 Task: Filter tasks to show only those modified this year.
Action: Mouse moved to (16, 147)
Screenshot: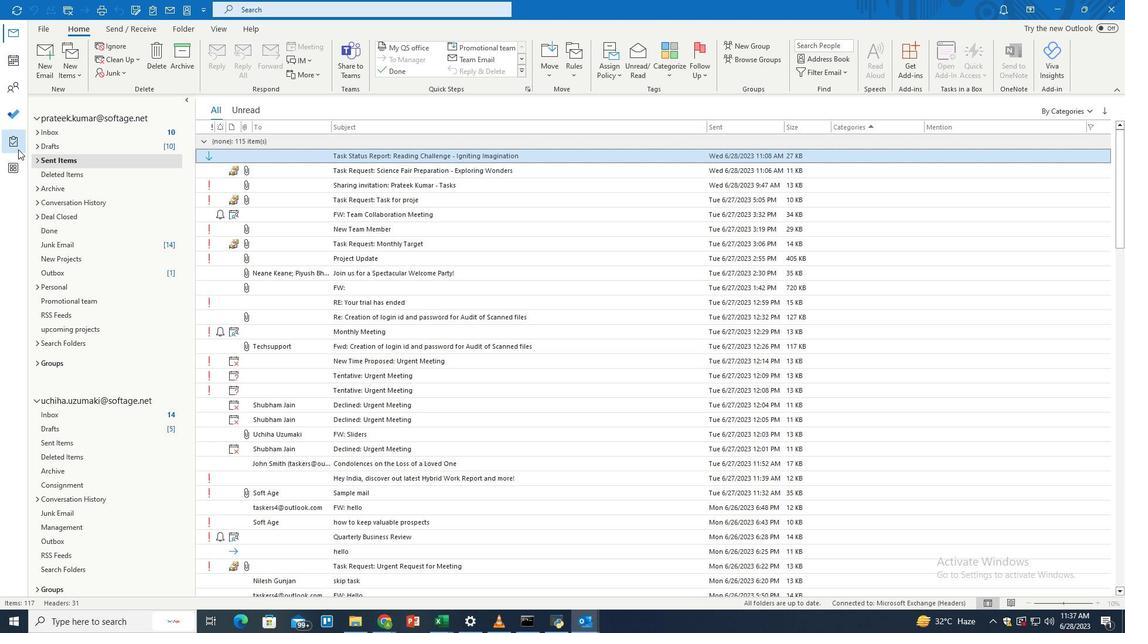 
Action: Mouse pressed left at (16, 147)
Screenshot: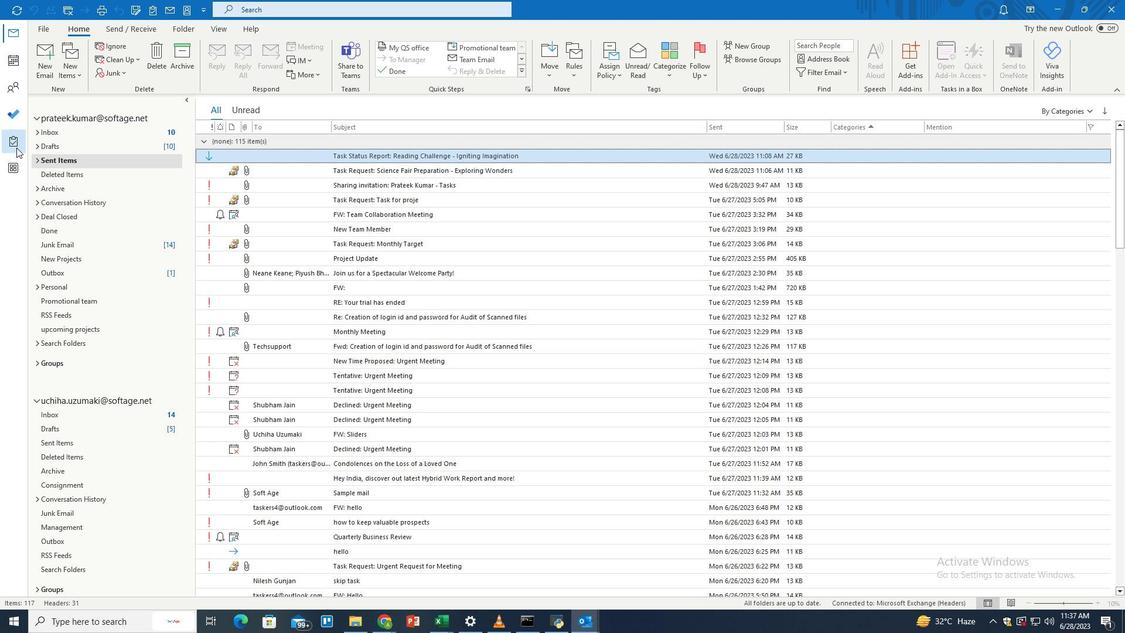 
Action: Mouse moved to (468, 10)
Screenshot: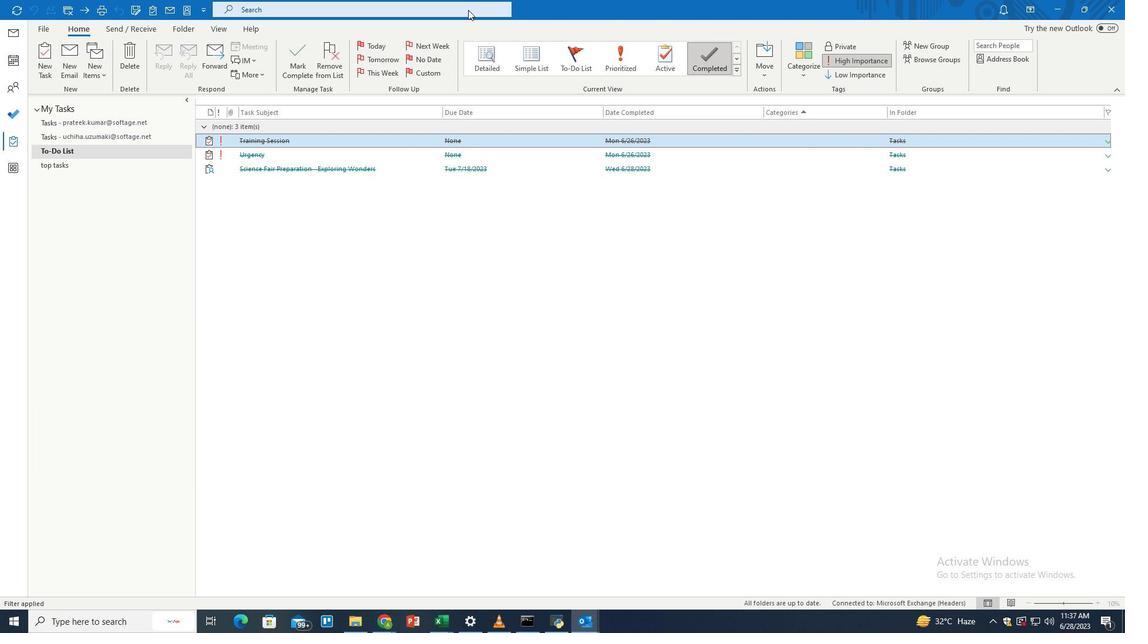 
Action: Mouse pressed left at (468, 10)
Screenshot: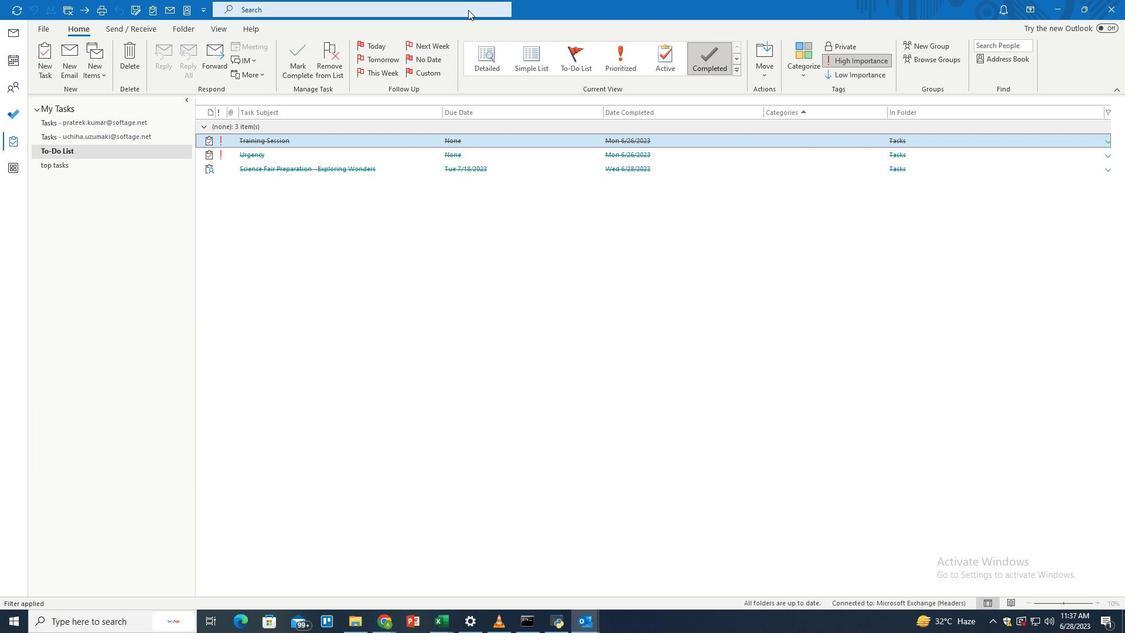 
Action: Mouse moved to (545, 11)
Screenshot: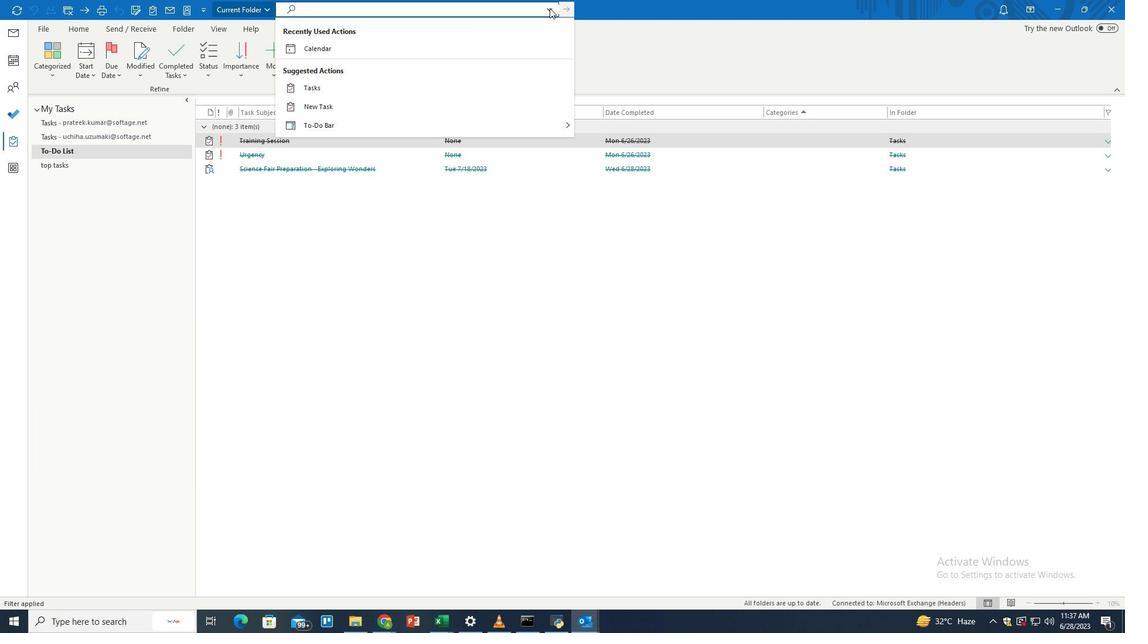 
Action: Mouse pressed left at (545, 11)
Screenshot: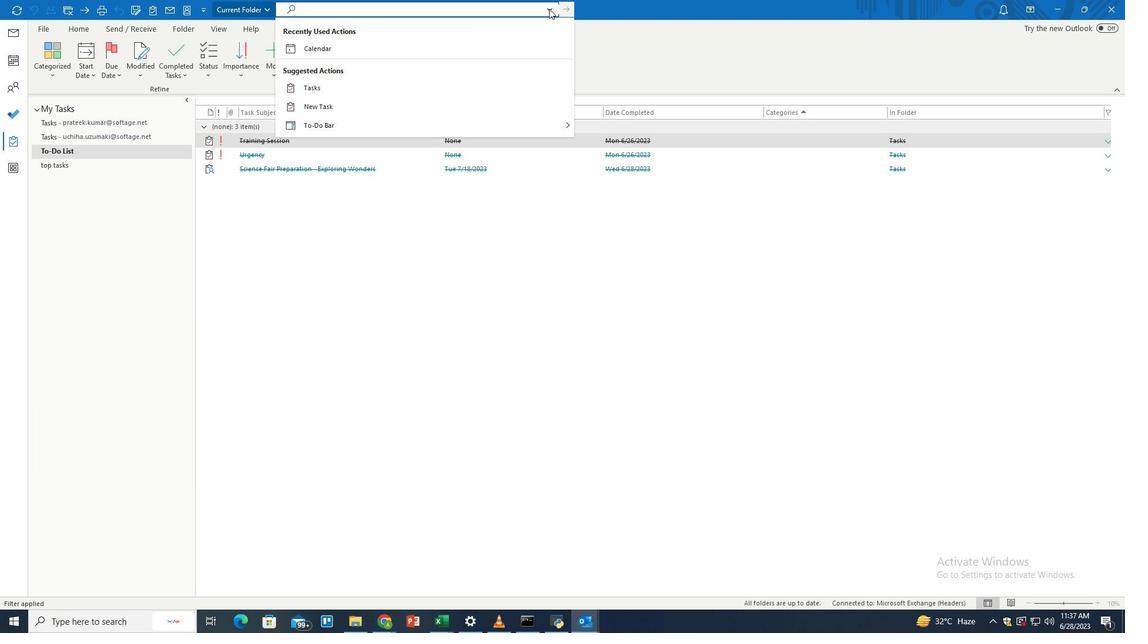 
Action: Mouse moved to (375, 123)
Screenshot: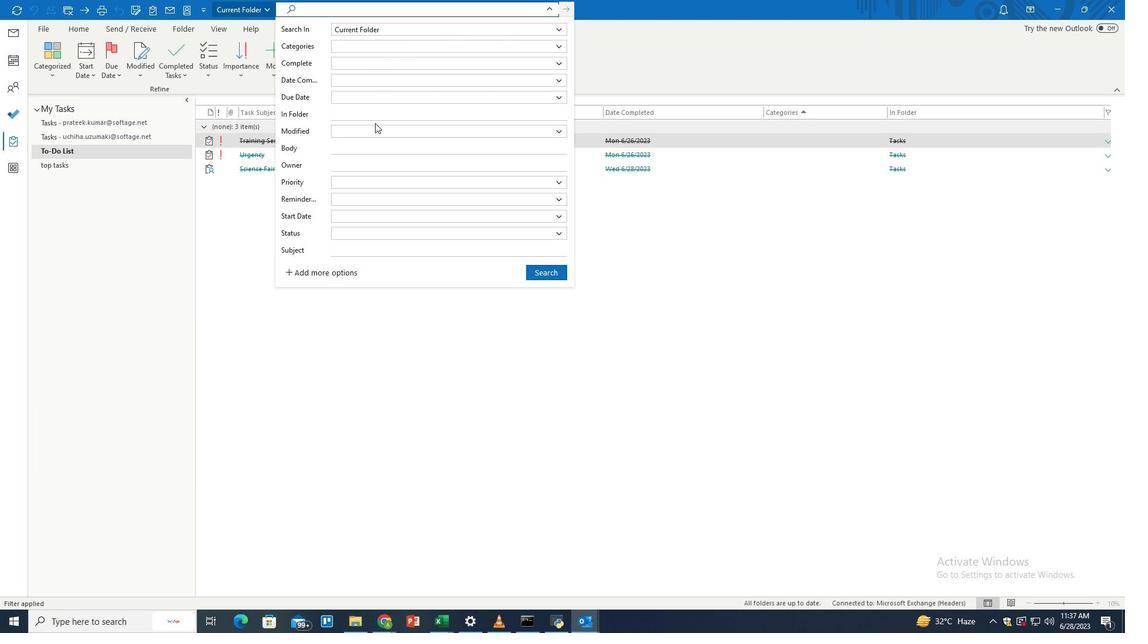 
Action: Mouse pressed left at (375, 123)
Screenshot: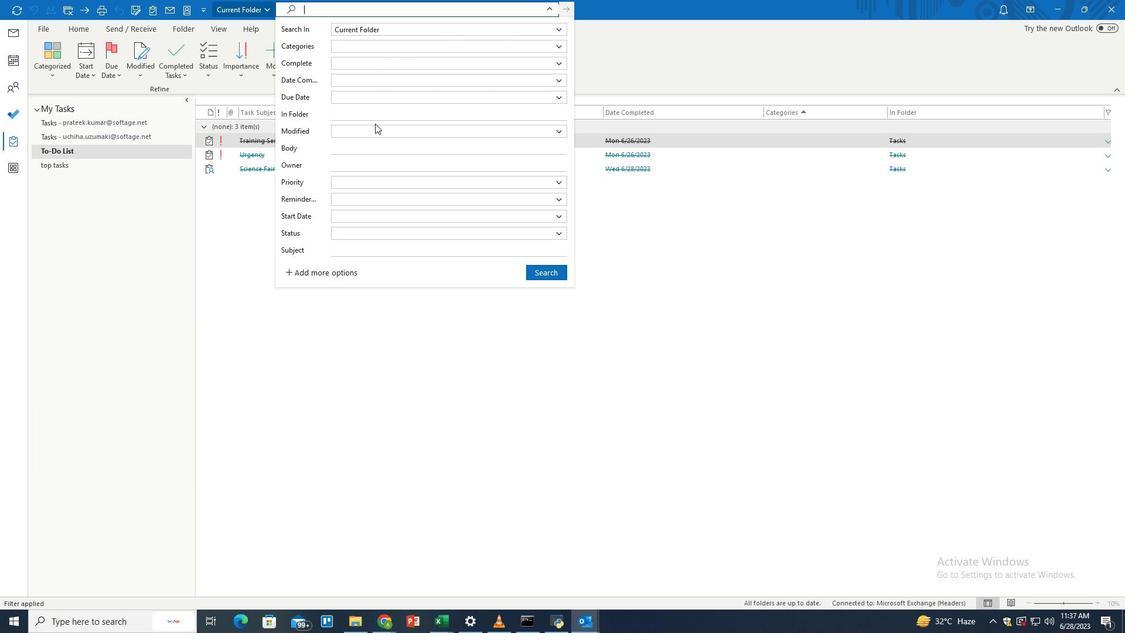 
Action: Mouse moved to (377, 126)
Screenshot: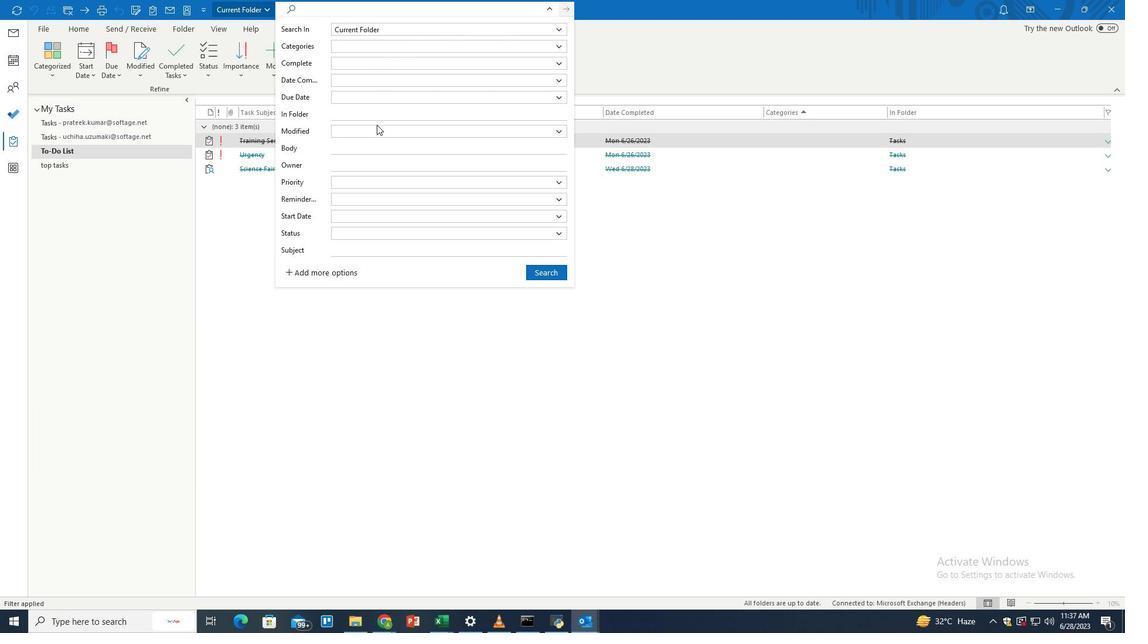 
Action: Mouse pressed left at (377, 126)
Screenshot: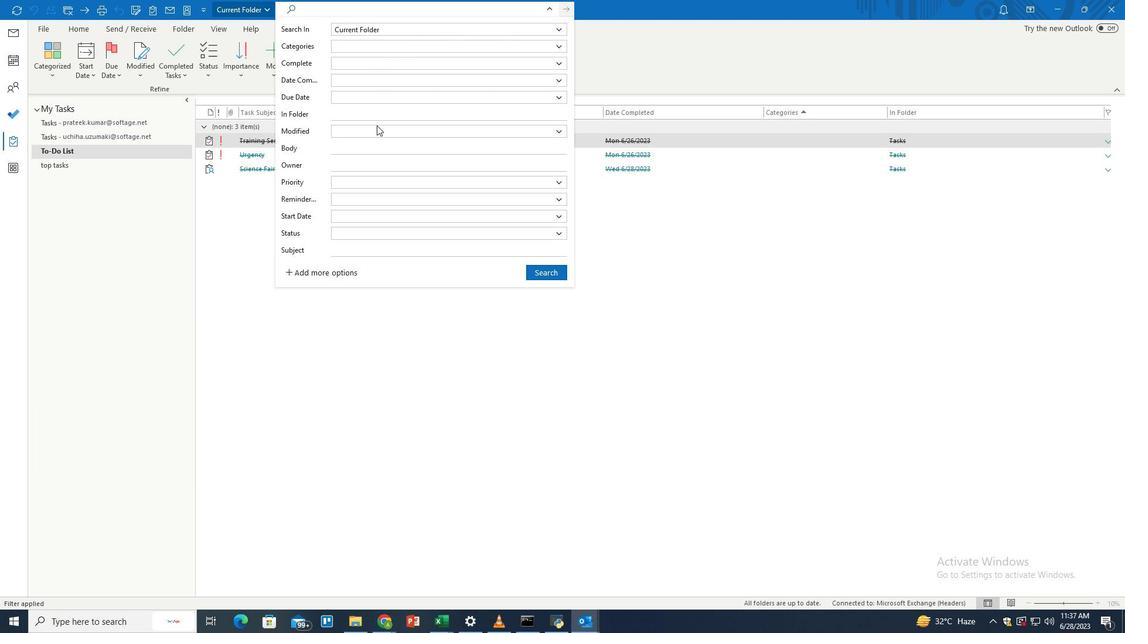 
Action: Mouse moved to (359, 221)
Screenshot: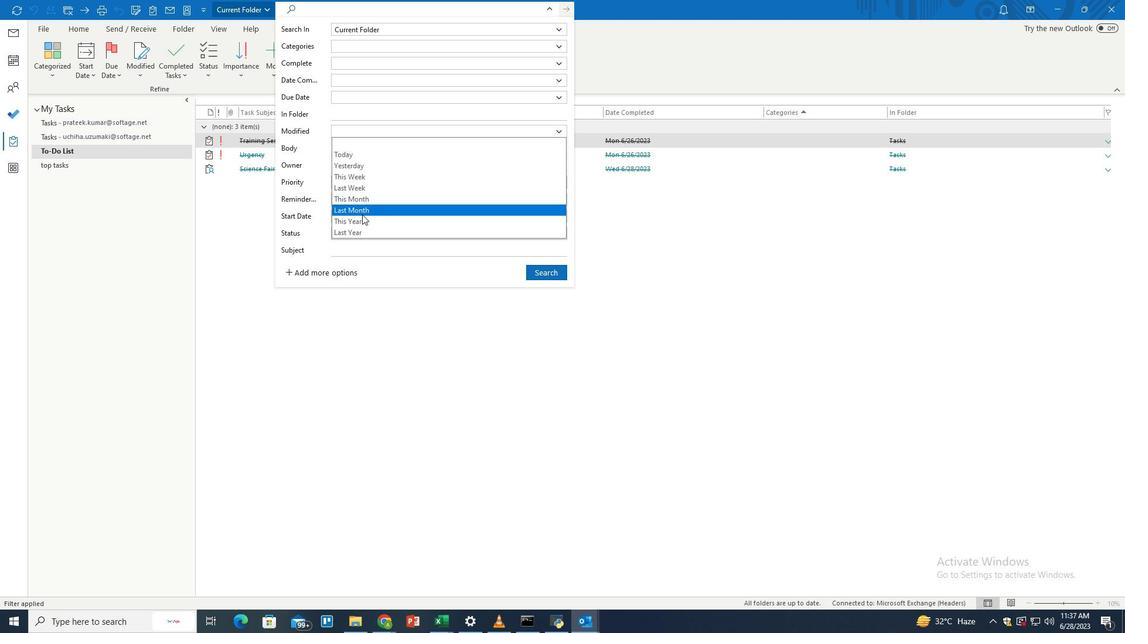 
Action: Mouse pressed left at (359, 221)
Screenshot: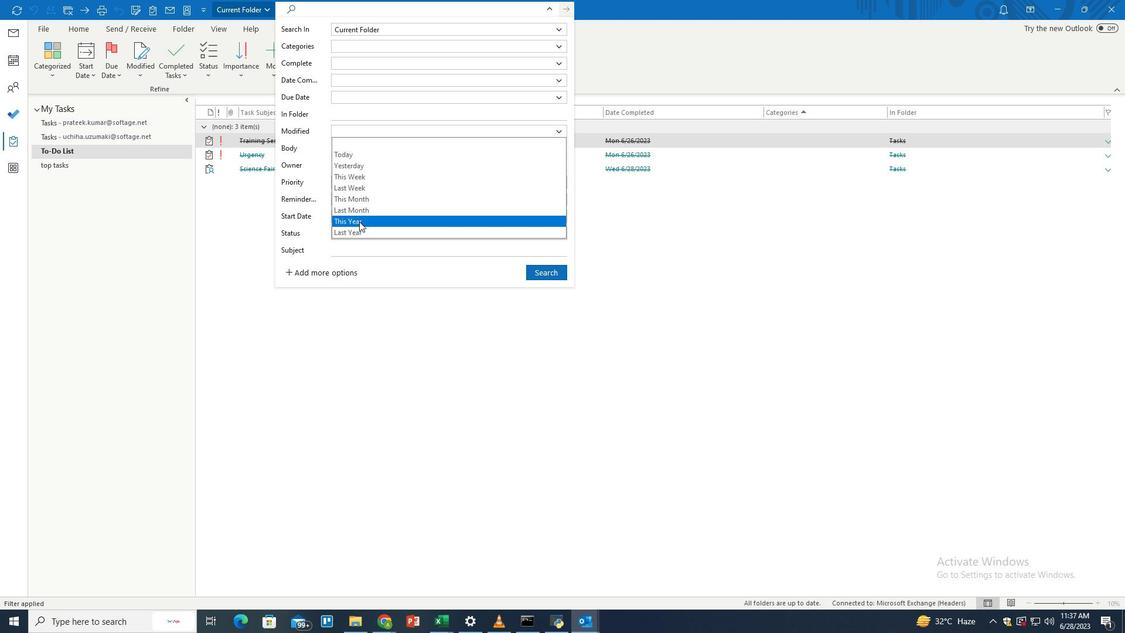 
Action: Mouse moved to (535, 274)
Screenshot: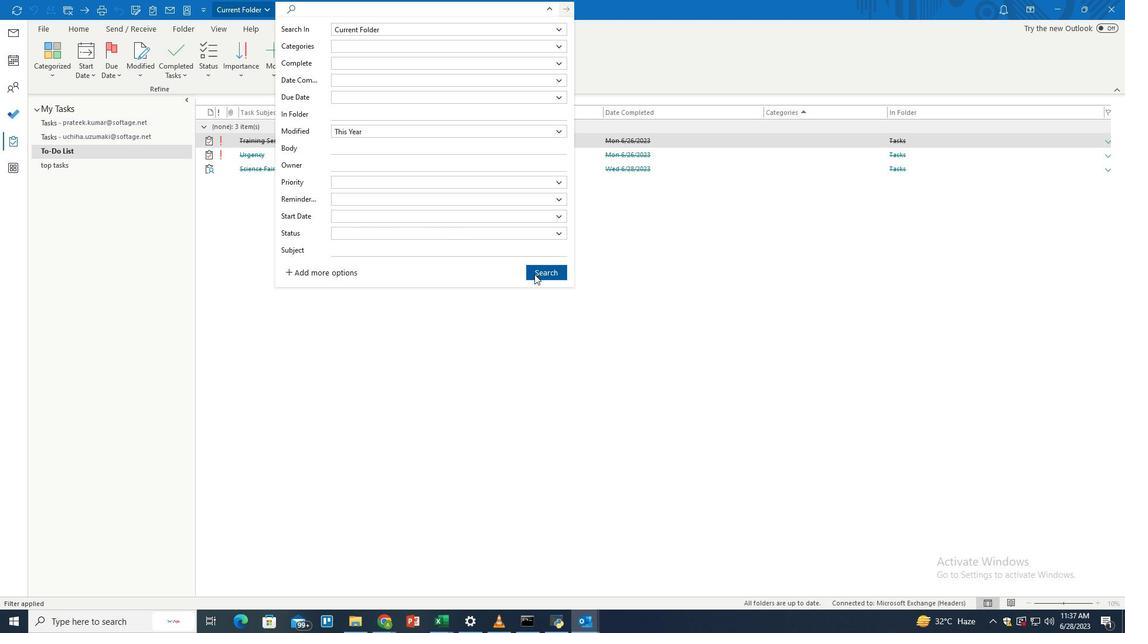 
Action: Mouse pressed left at (535, 274)
Screenshot: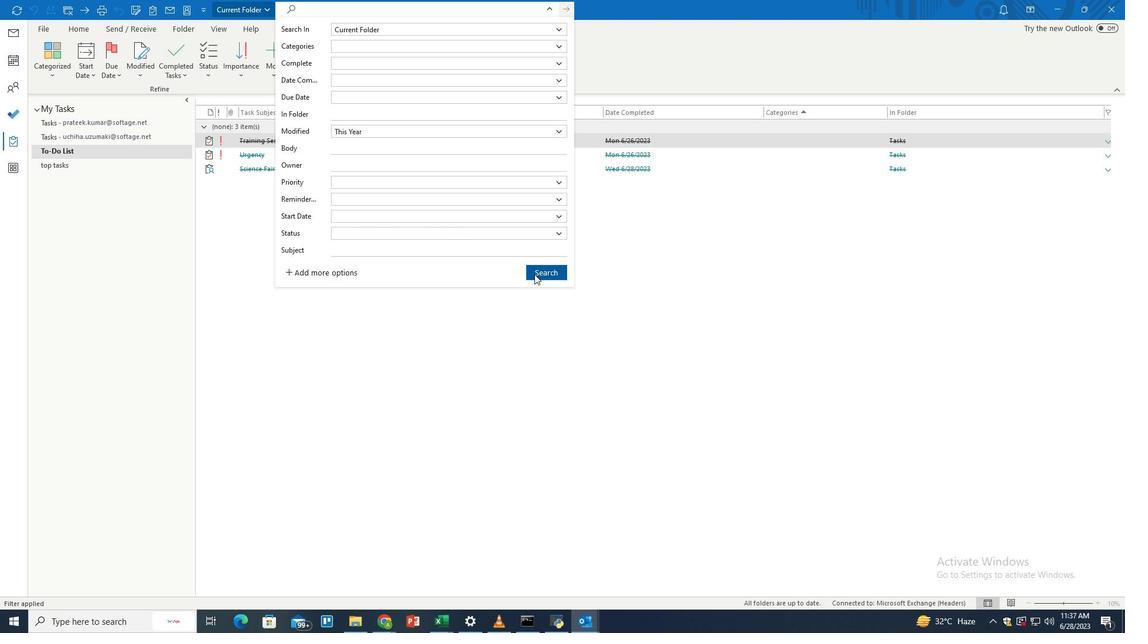
Action: Mouse moved to (522, 257)
Screenshot: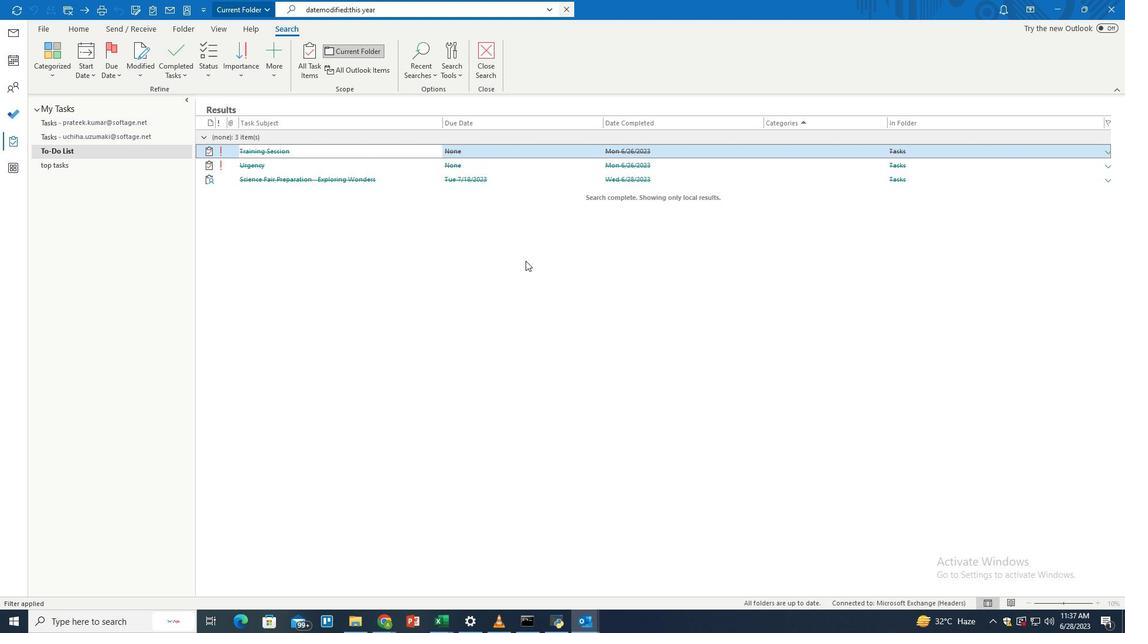
